 Task: Save an audio file in a lossless format like FLAC for archival purposes.
Action: Mouse moved to (76, 2)
Screenshot: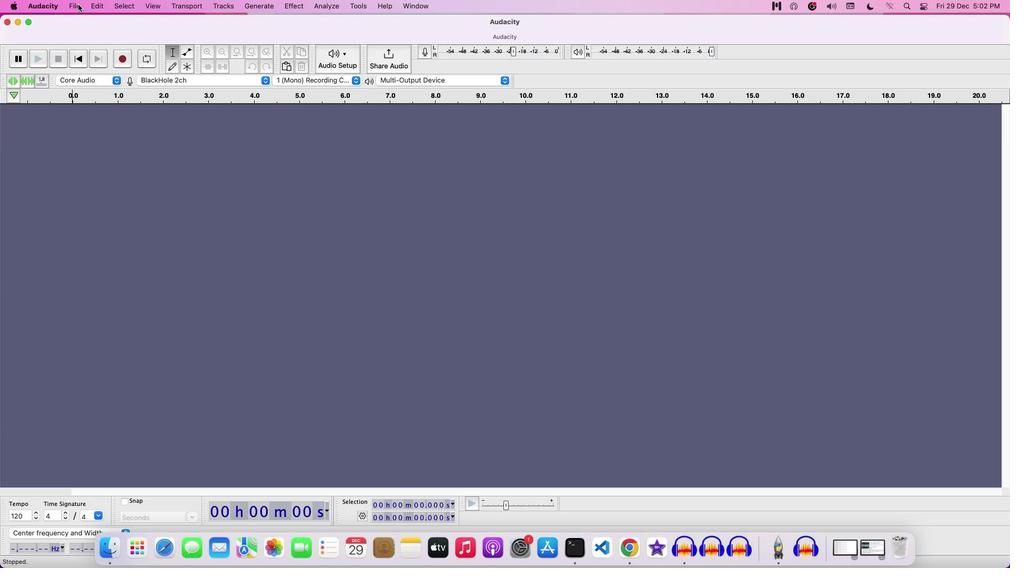 
Action: Mouse pressed left at (76, 2)
Screenshot: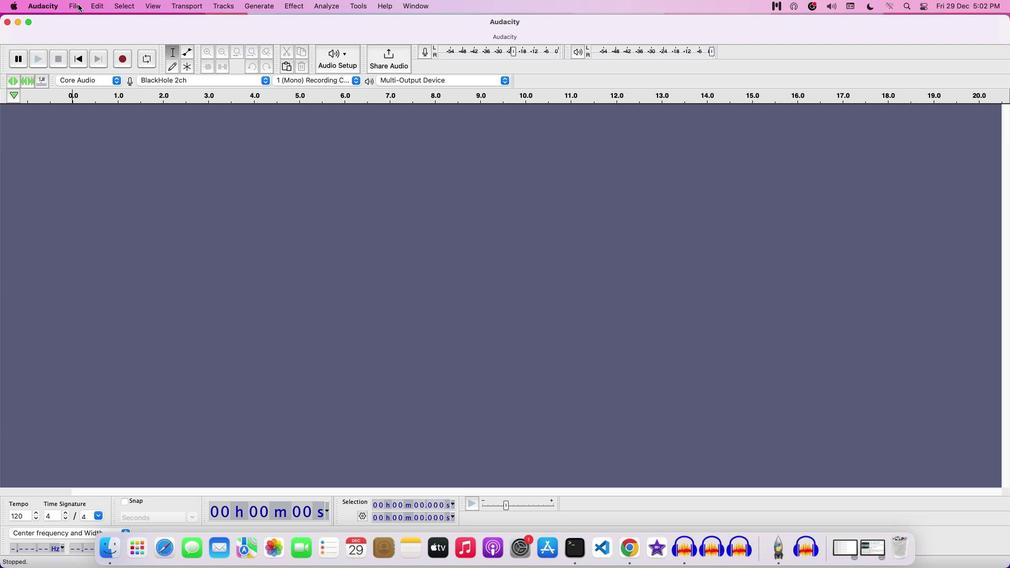 
Action: Mouse moved to (94, 31)
Screenshot: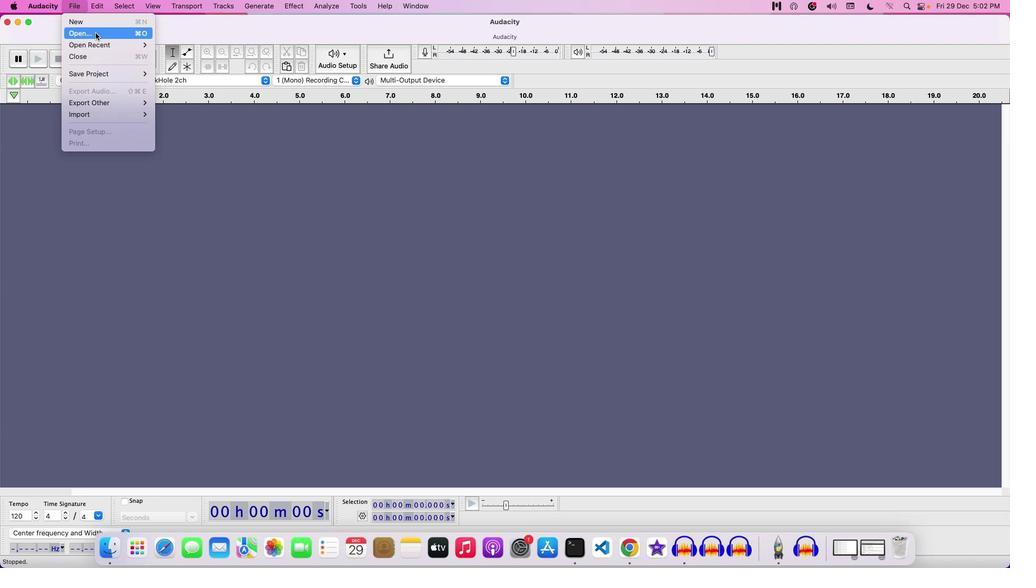 
Action: Mouse pressed left at (94, 31)
Screenshot: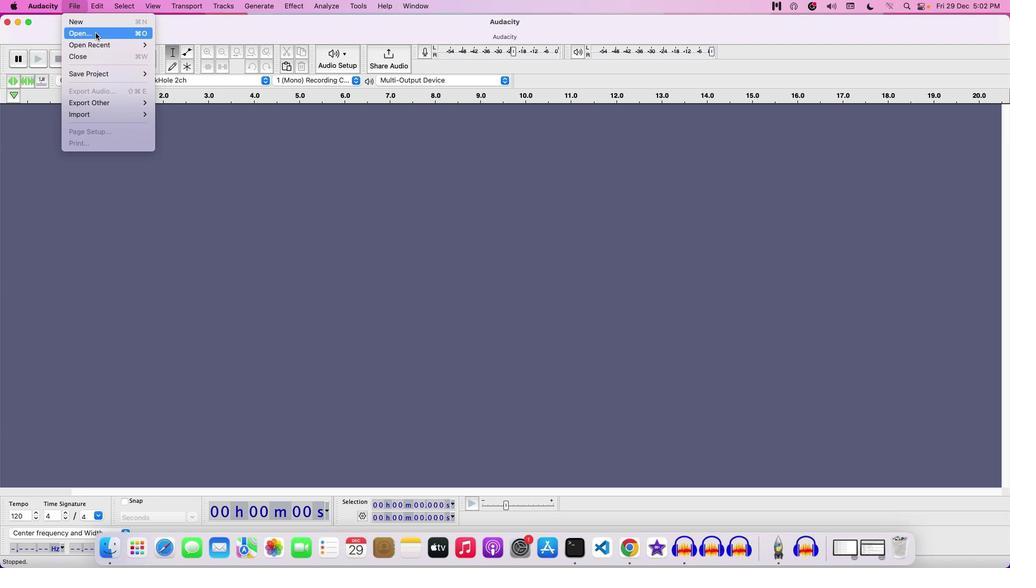 
Action: Mouse moved to (429, 152)
Screenshot: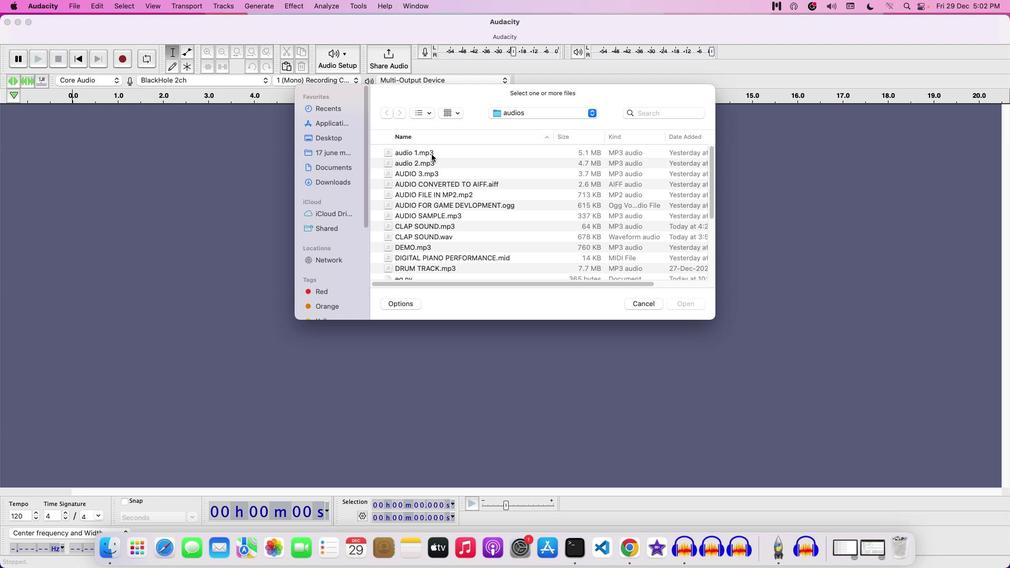 
Action: Mouse pressed left at (429, 152)
Screenshot: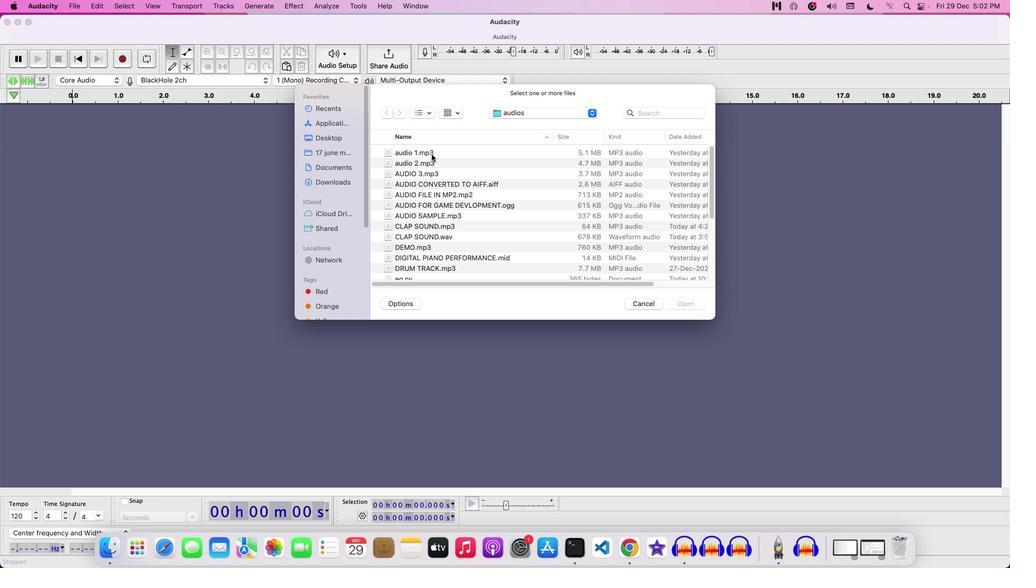 
Action: Mouse moved to (684, 298)
Screenshot: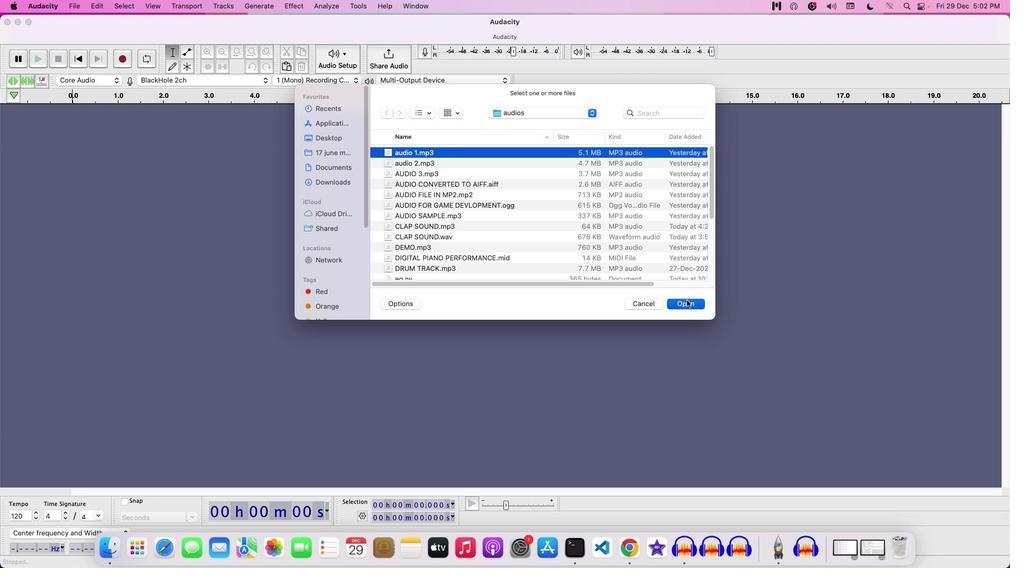 
Action: Mouse pressed left at (684, 298)
Screenshot: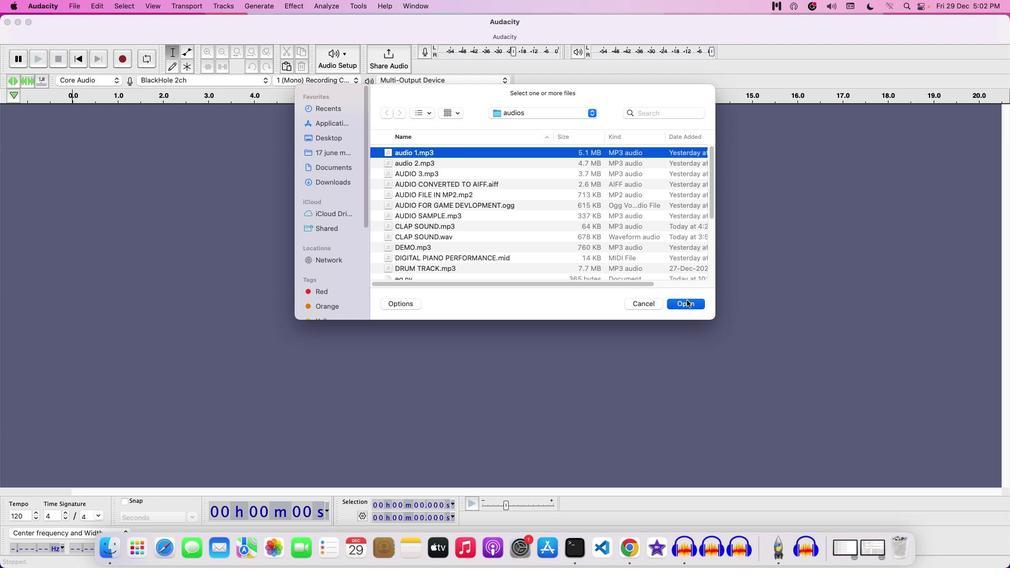 
Action: Mouse moved to (222, 147)
Screenshot: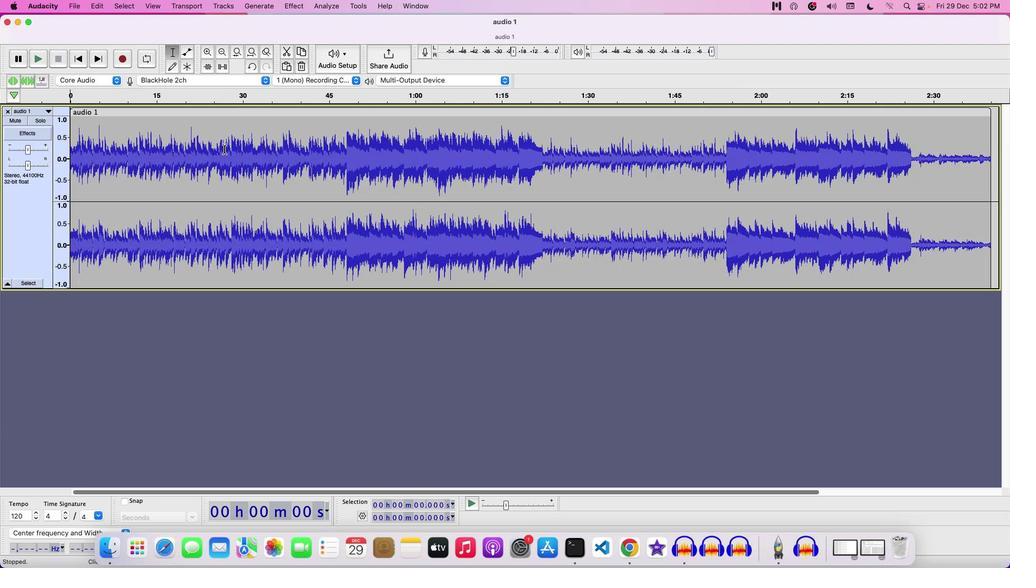 
Action: Key pressed Key.space
Screenshot: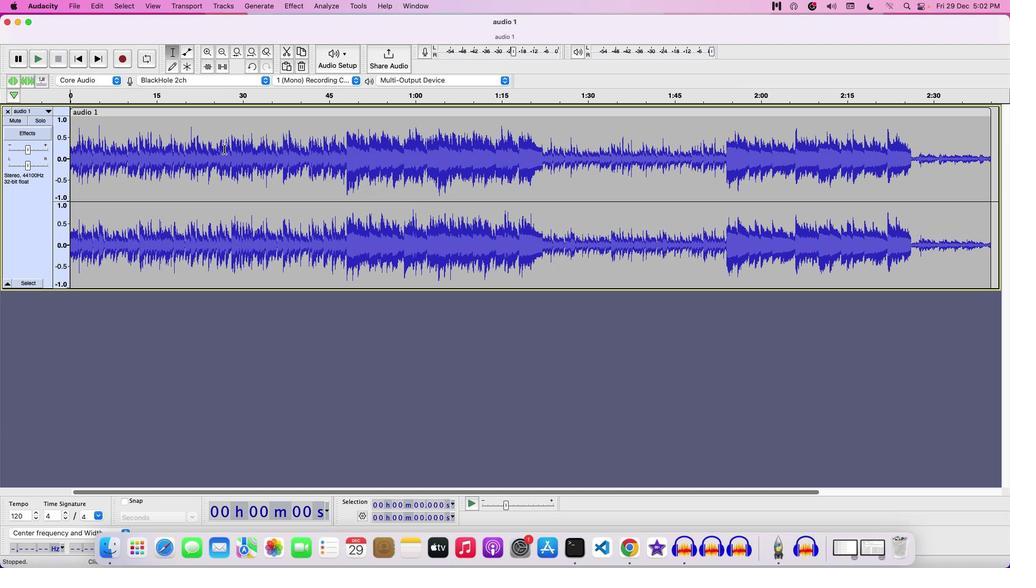 
Action: Mouse moved to (57, 148)
Screenshot: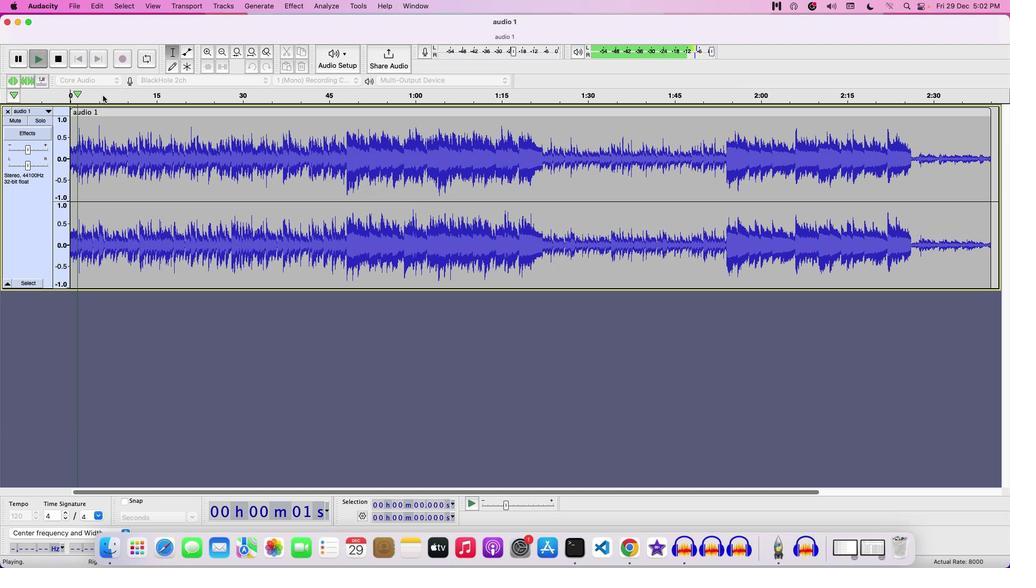 
Action: Key pressed Key.space
Screenshot: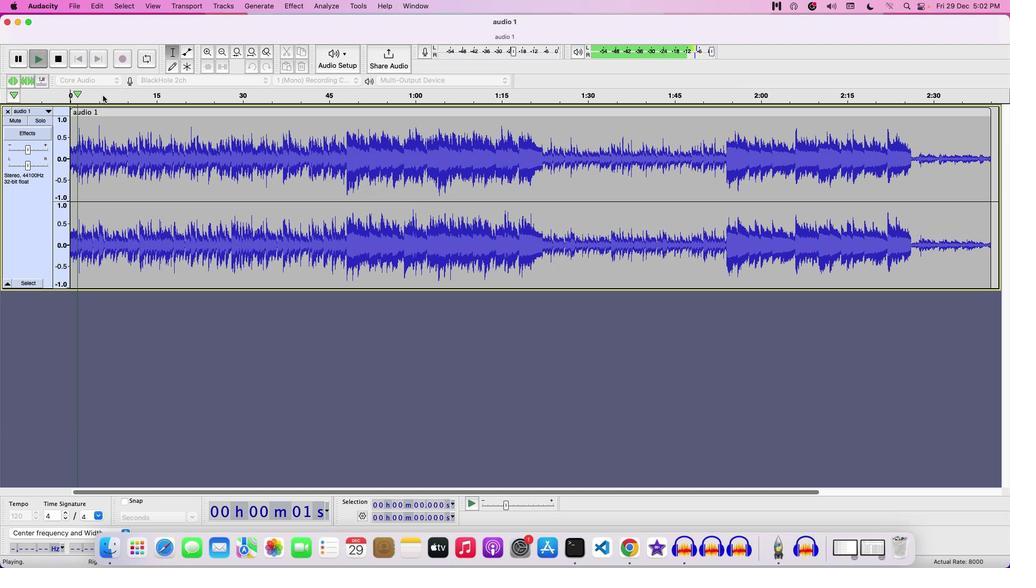 
Action: Mouse moved to (69, 6)
Screenshot: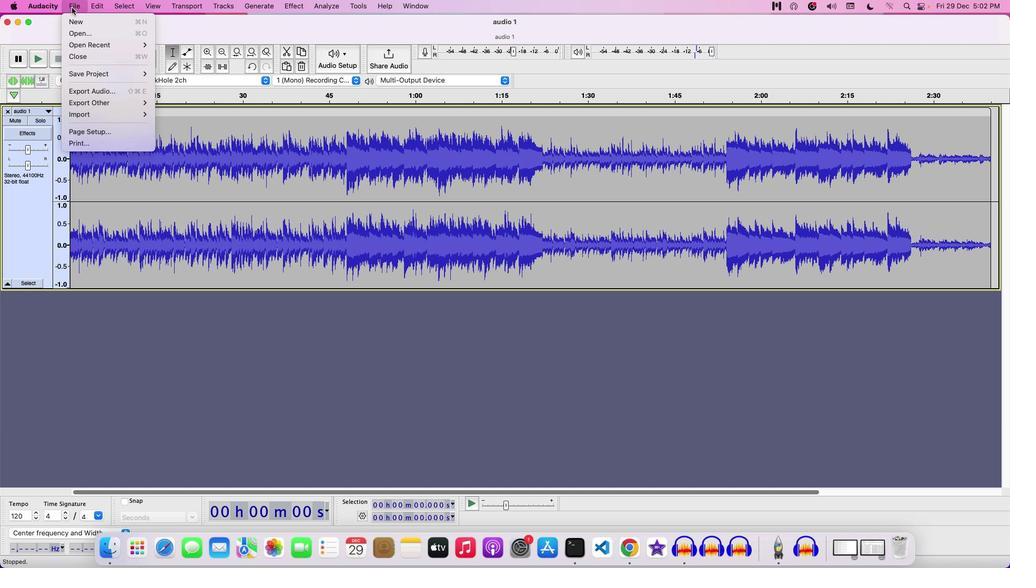 
Action: Mouse pressed left at (69, 6)
Screenshot: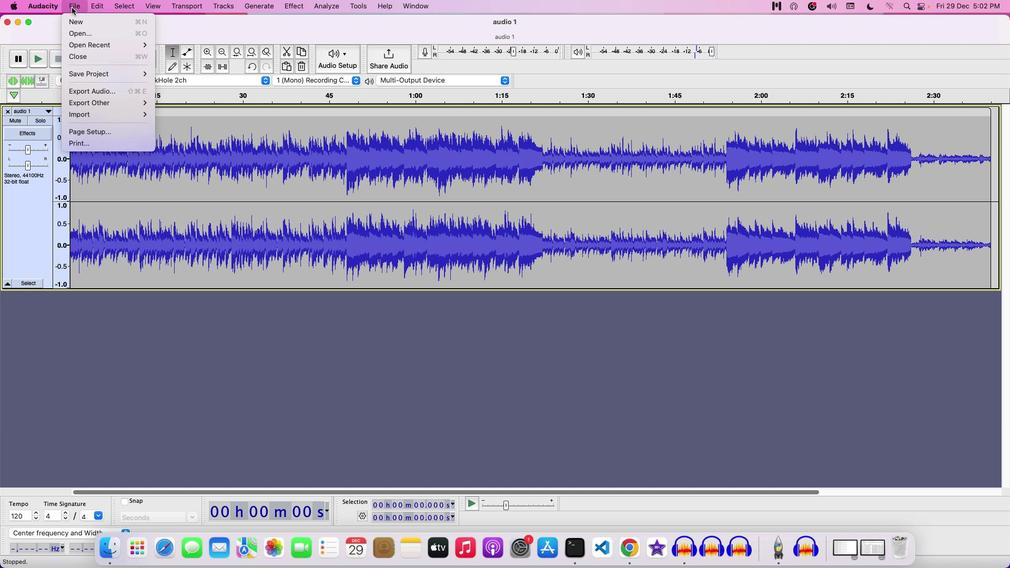 
Action: Mouse moved to (140, 88)
Screenshot: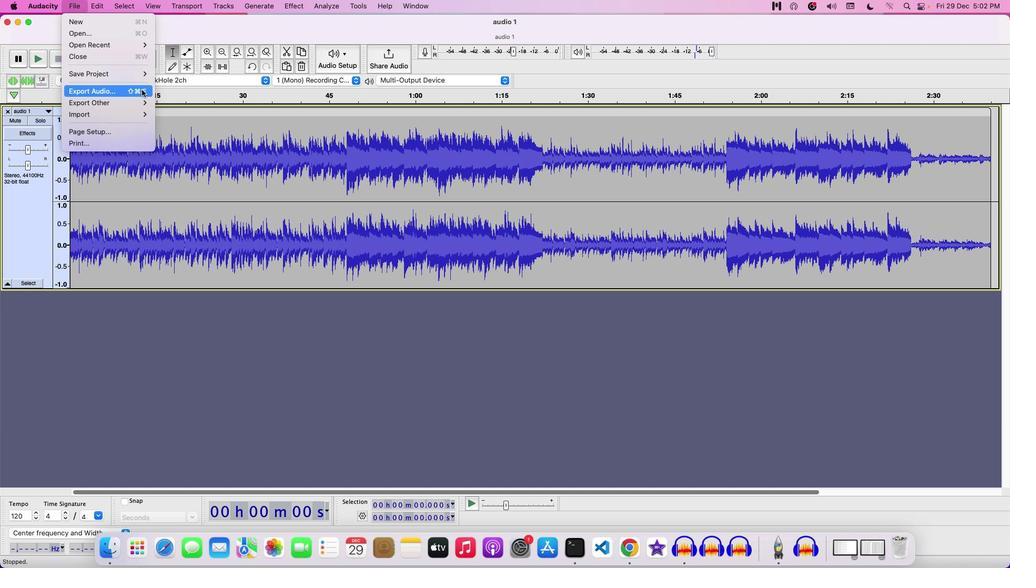 
Action: Mouse pressed left at (140, 88)
Screenshot: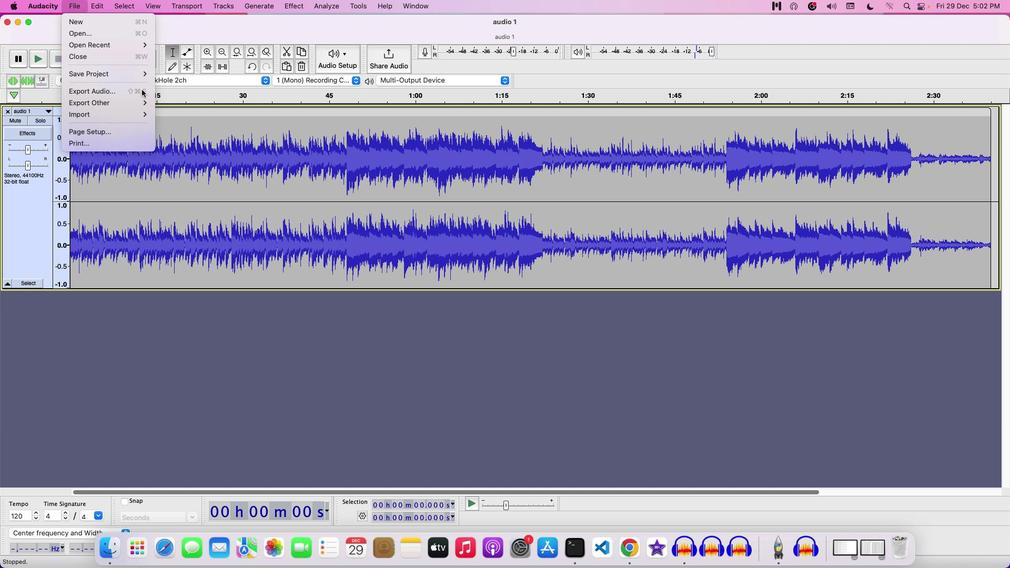 
Action: Mouse moved to (304, 159)
Screenshot: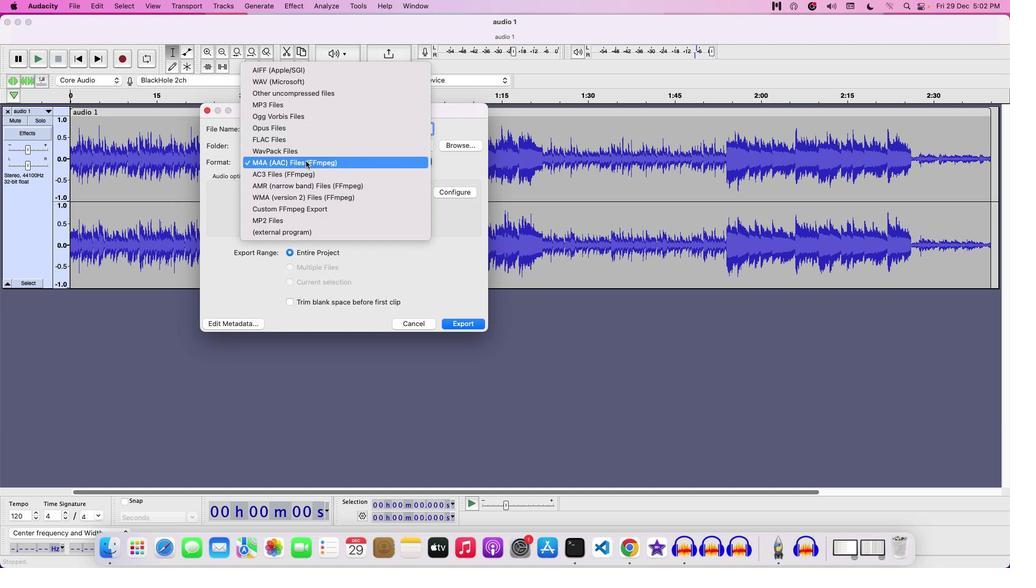 
Action: Mouse pressed left at (304, 159)
Screenshot: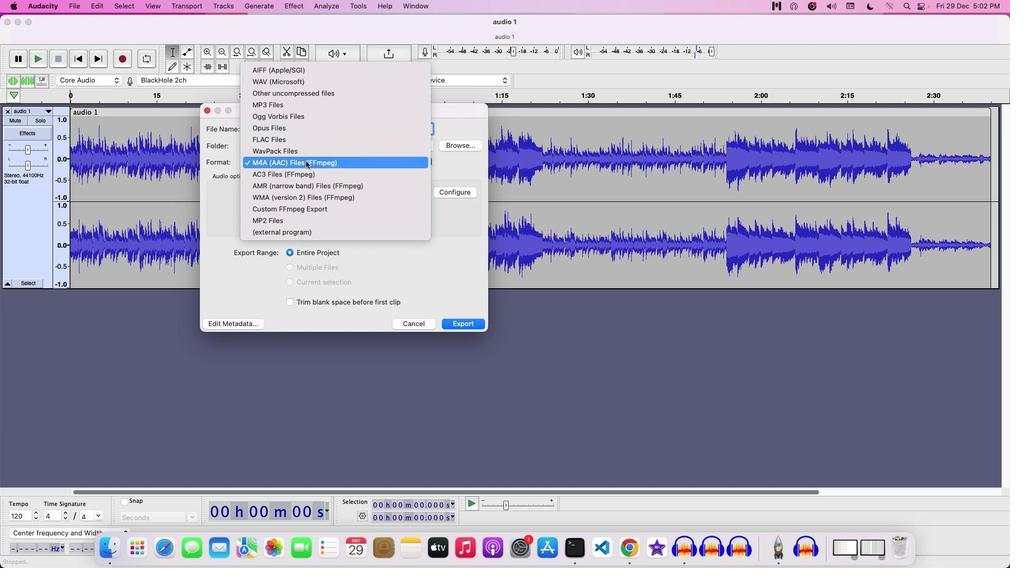 
Action: Mouse moved to (302, 146)
Screenshot: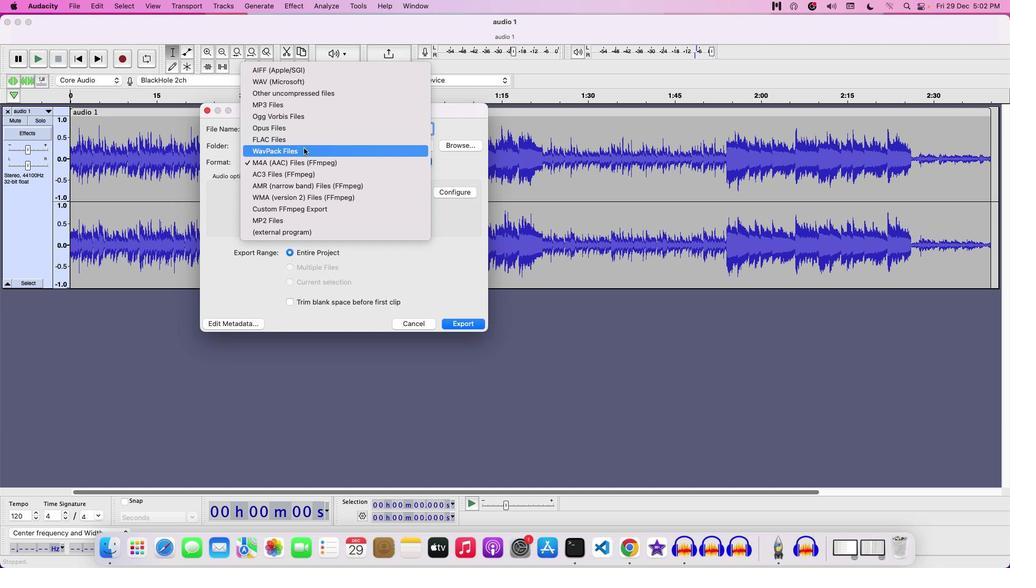 
Action: Mouse scrolled (302, 146) with delta (-1, -1)
Screenshot: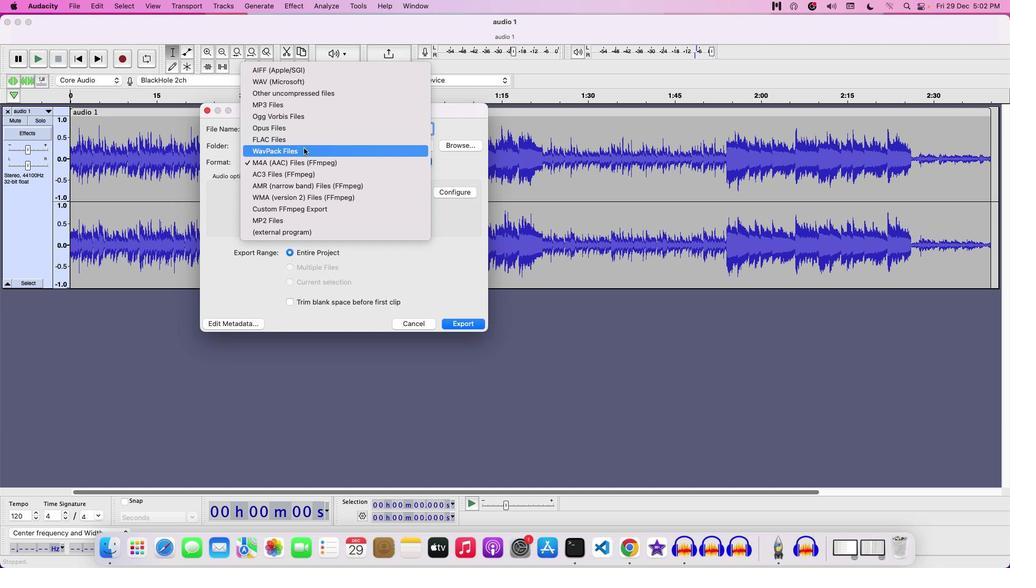 
Action: Mouse scrolled (302, 146) with delta (-1, -1)
Screenshot: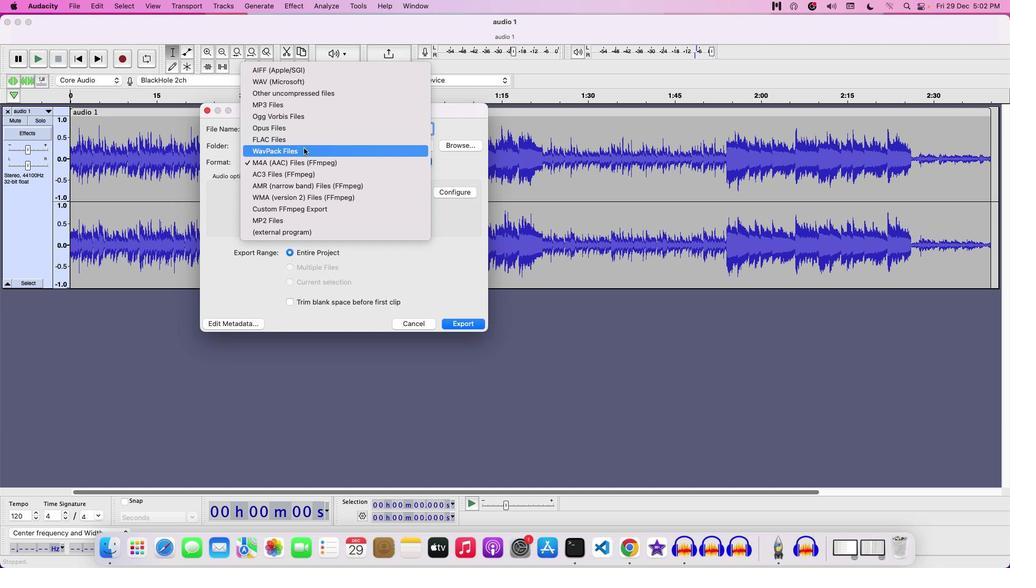 
Action: Mouse moved to (319, 163)
Screenshot: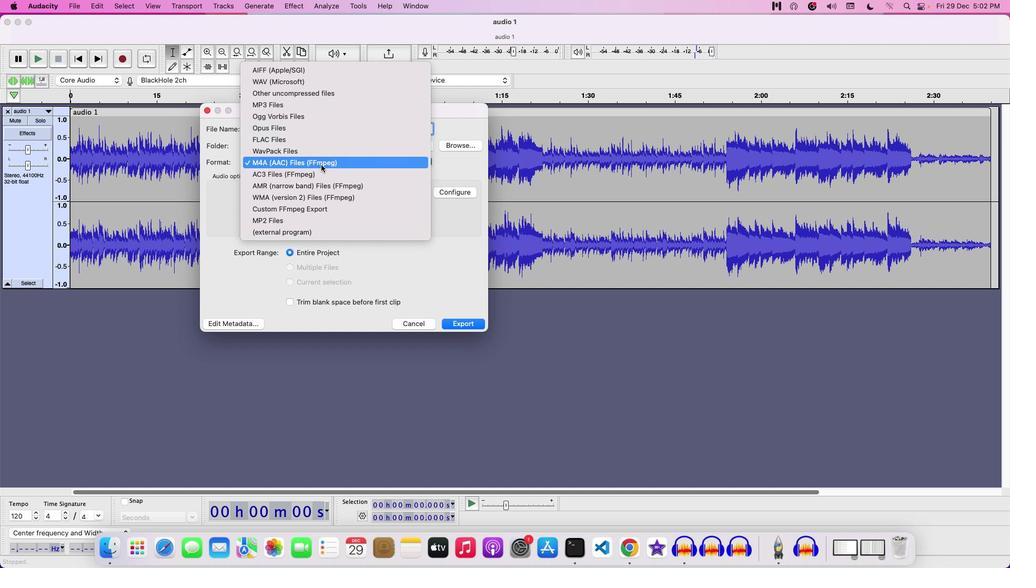 
Action: Mouse scrolled (319, 163) with delta (-1, -1)
Screenshot: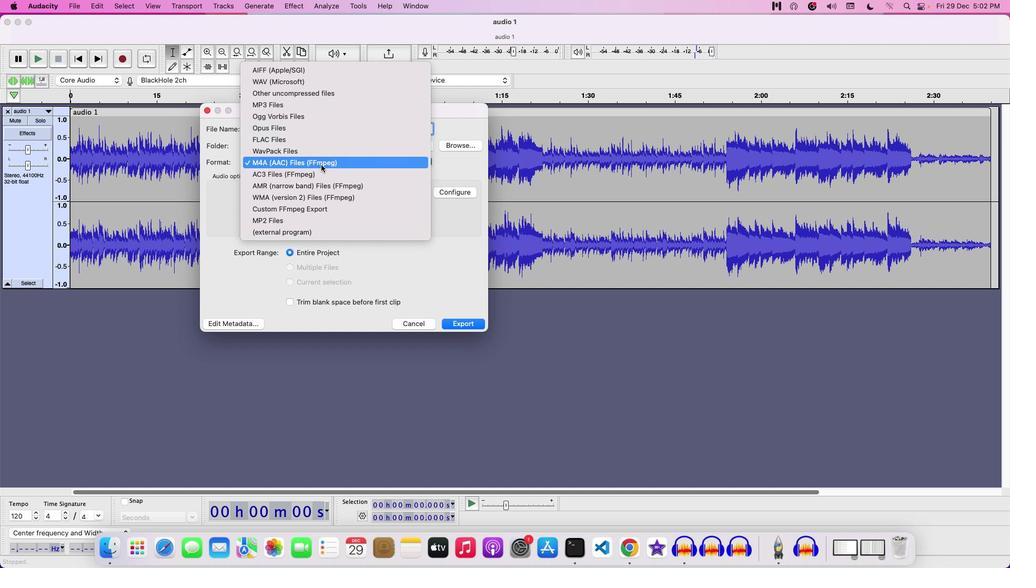 
Action: Mouse scrolled (319, 163) with delta (-1, -1)
Screenshot: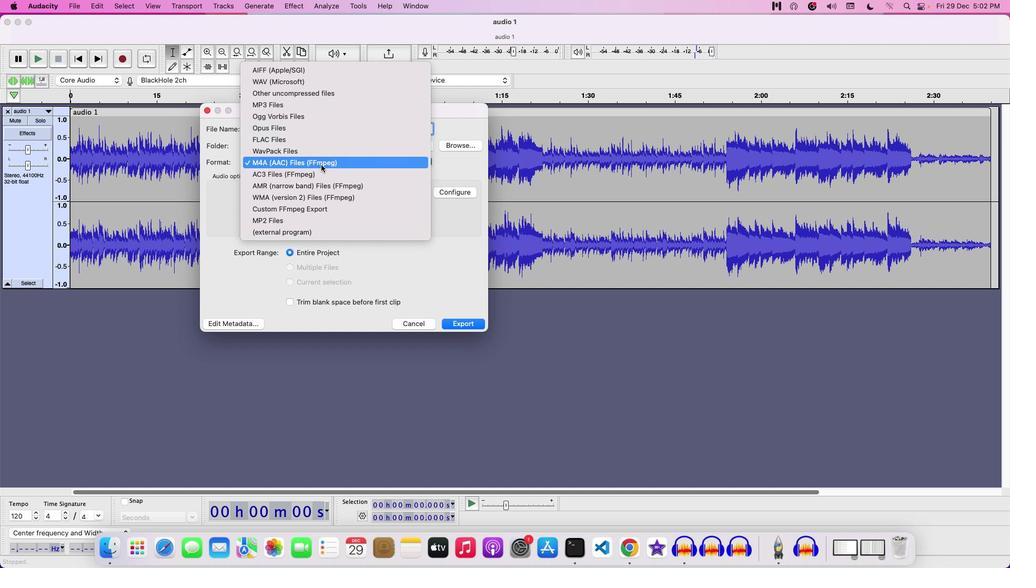 
Action: Mouse scrolled (319, 163) with delta (-1, -2)
Screenshot: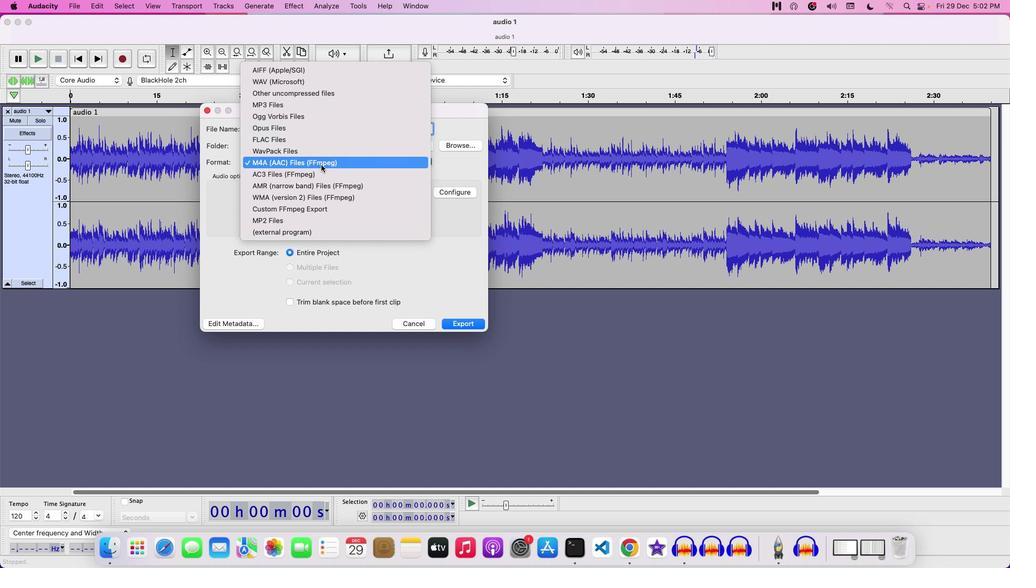 
Action: Mouse moved to (303, 140)
Screenshot: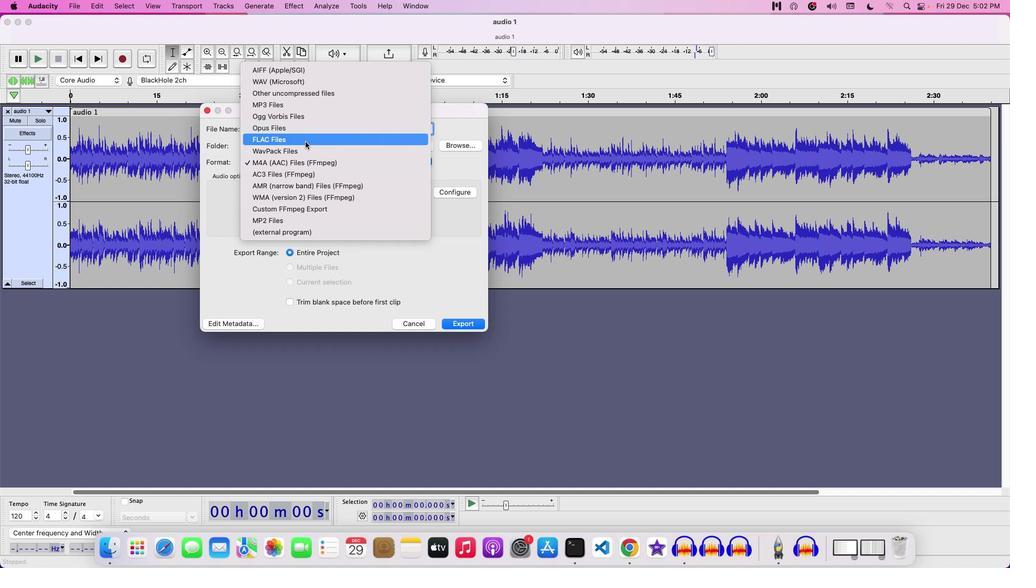 
Action: Mouse pressed left at (303, 140)
Screenshot: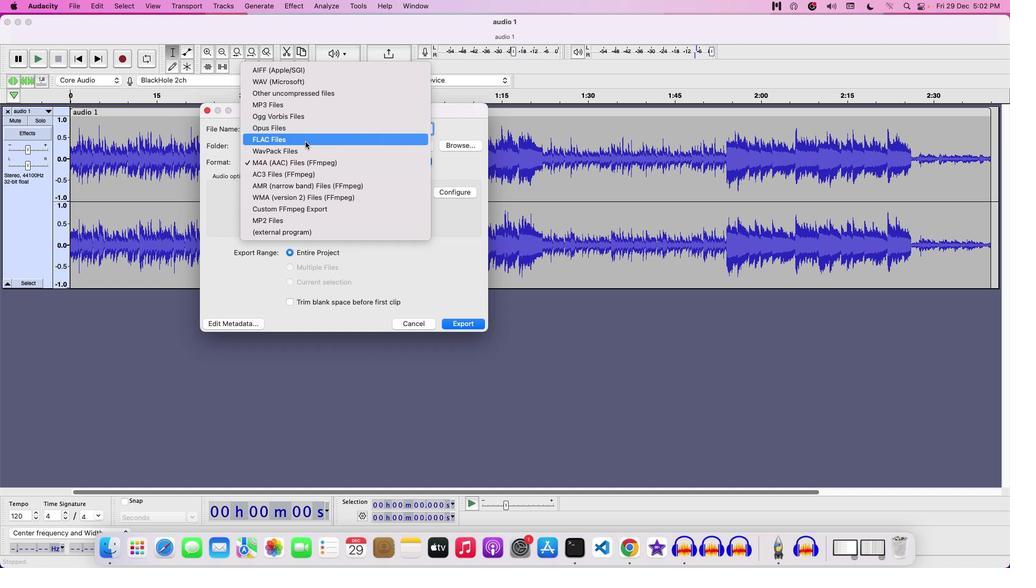 
Action: Mouse moved to (458, 335)
Screenshot: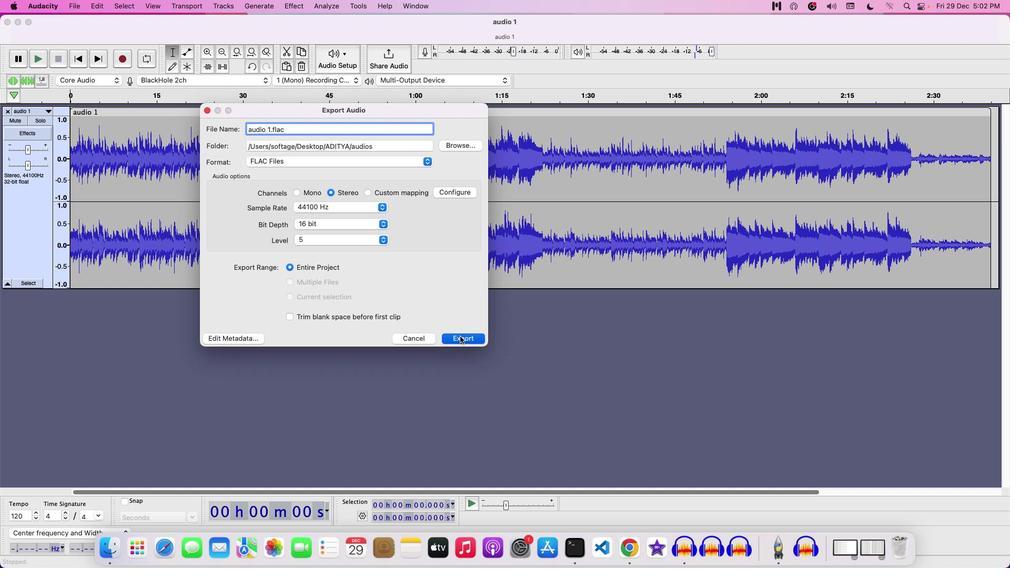 
Action: Mouse pressed left at (458, 335)
Screenshot: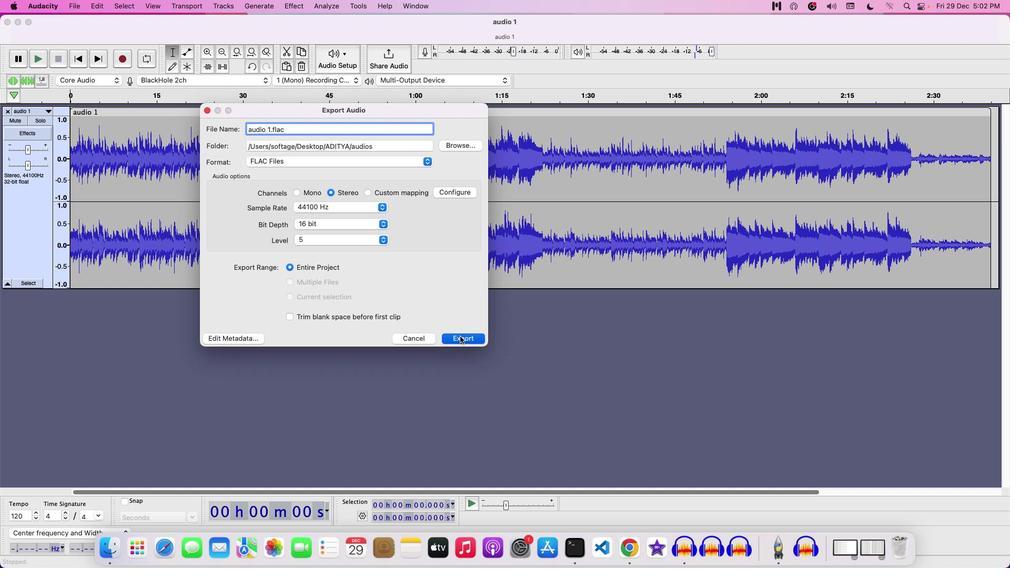 
Action: Mouse moved to (70, 4)
Screenshot: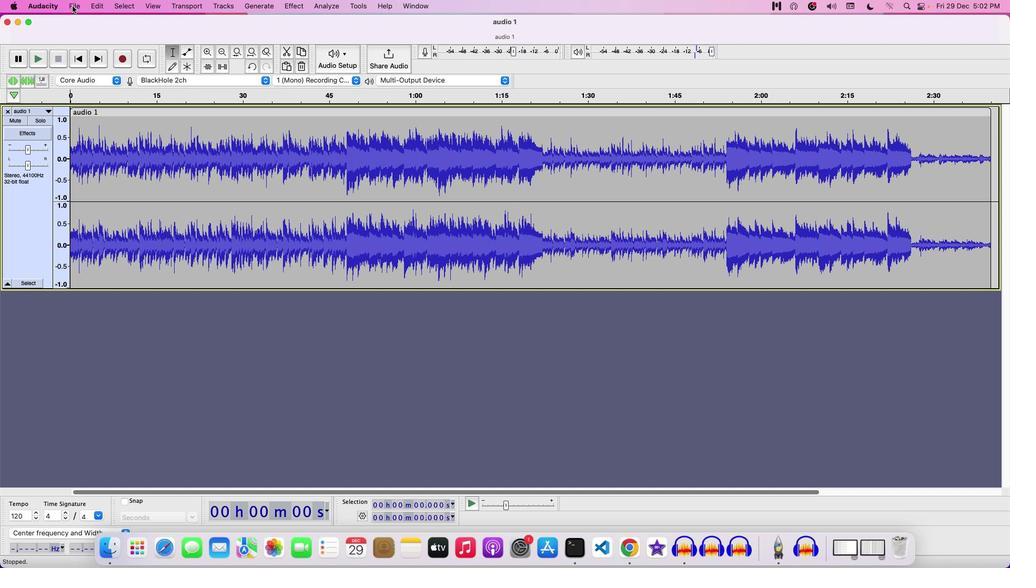 
Action: Mouse pressed left at (70, 4)
Screenshot: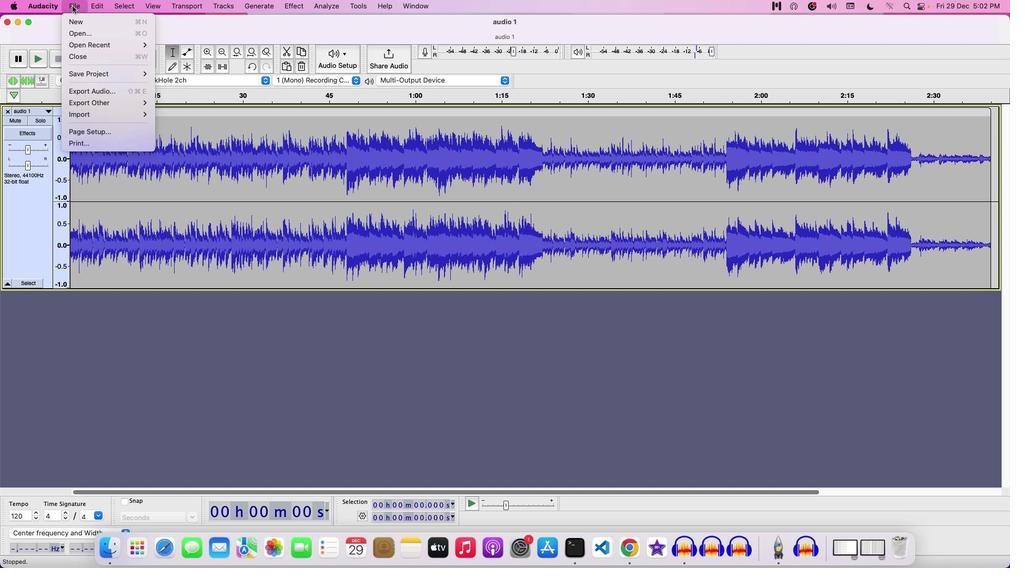 
Action: Mouse moved to (208, 71)
Screenshot: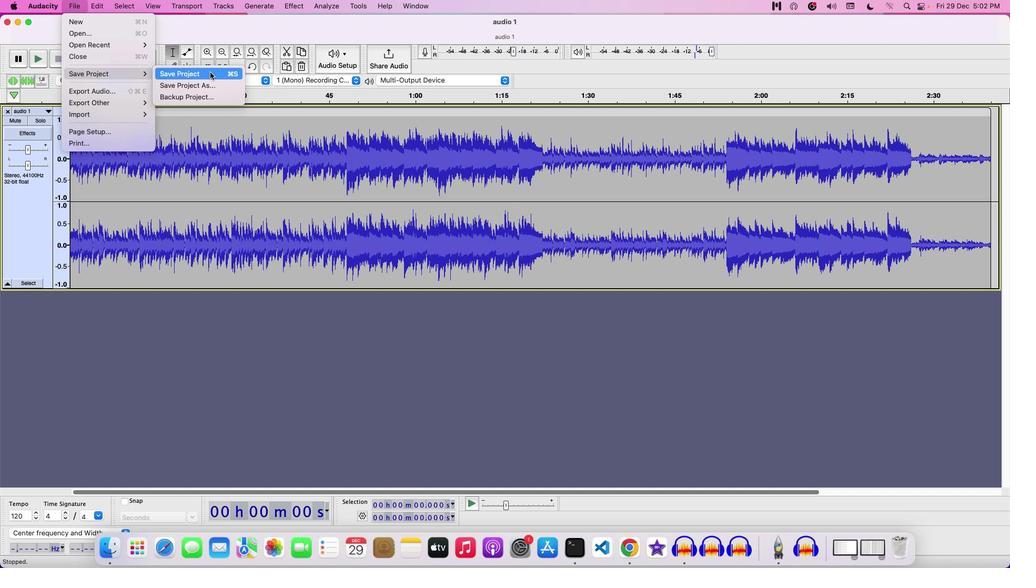 
Action: Mouse pressed left at (208, 71)
Screenshot: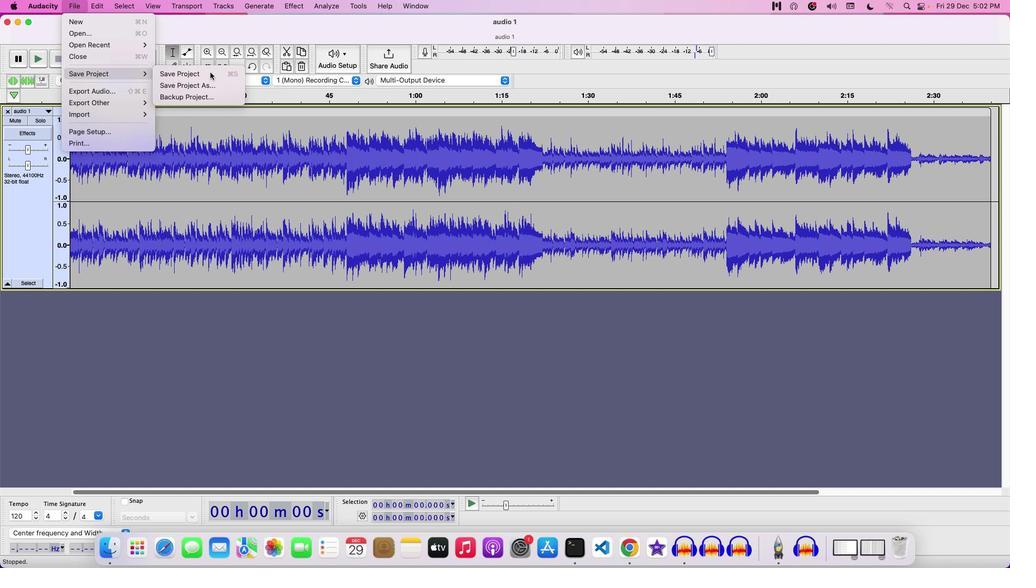 
Action: Mouse moved to (451, 139)
Screenshot: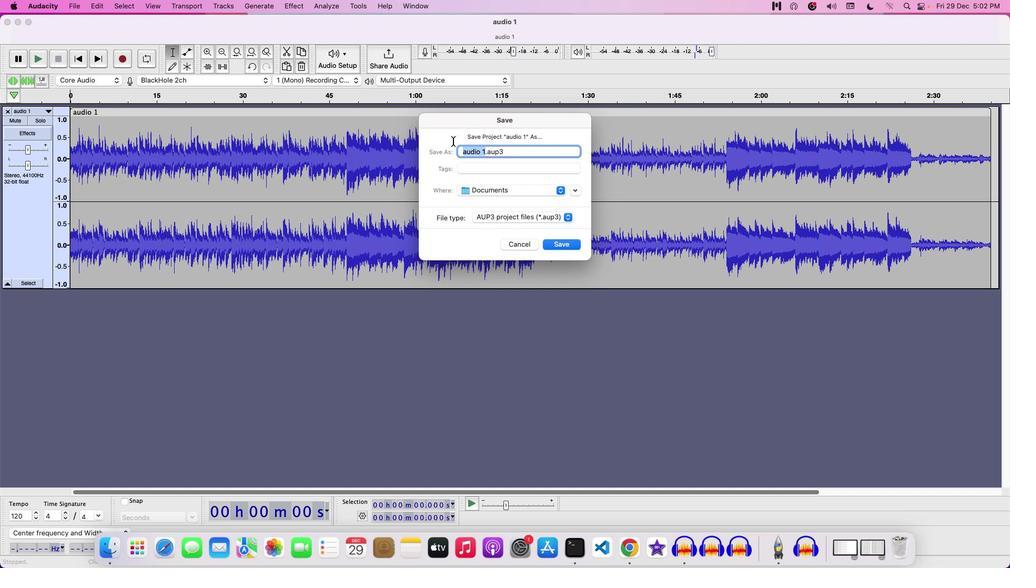 
Action: Key pressed Key.backspace'S''A''V''I''N''G'Key.space'A''I''D'Key.backspaceKey.backspace'U''D''I''O'Key.space'I''N'Key.space';'Key.backspace'L''O''S''S''L''E''S''S'Key.space'F''O''R''M''A''T'
Screenshot: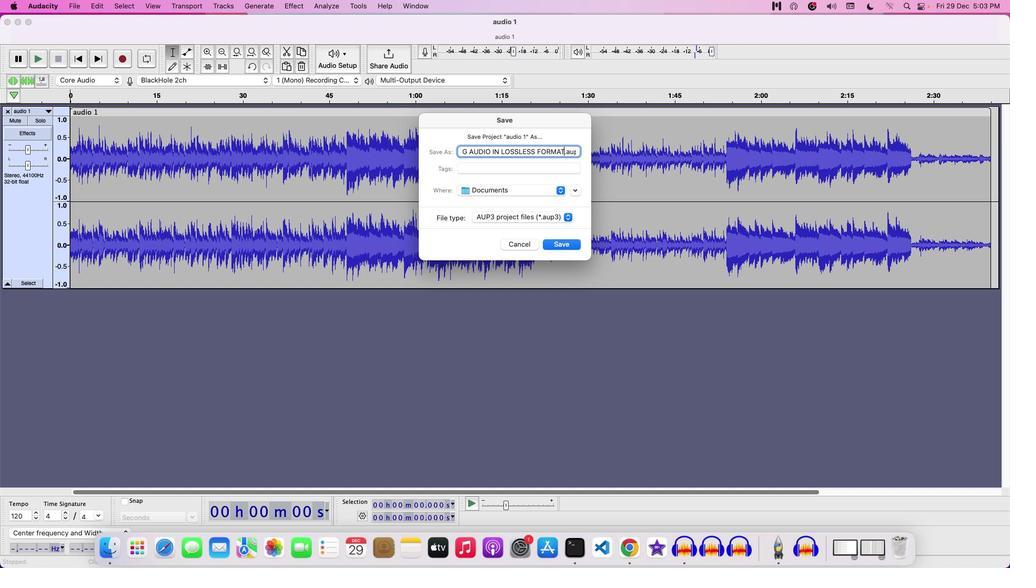 
Action: Mouse moved to (566, 244)
Screenshot: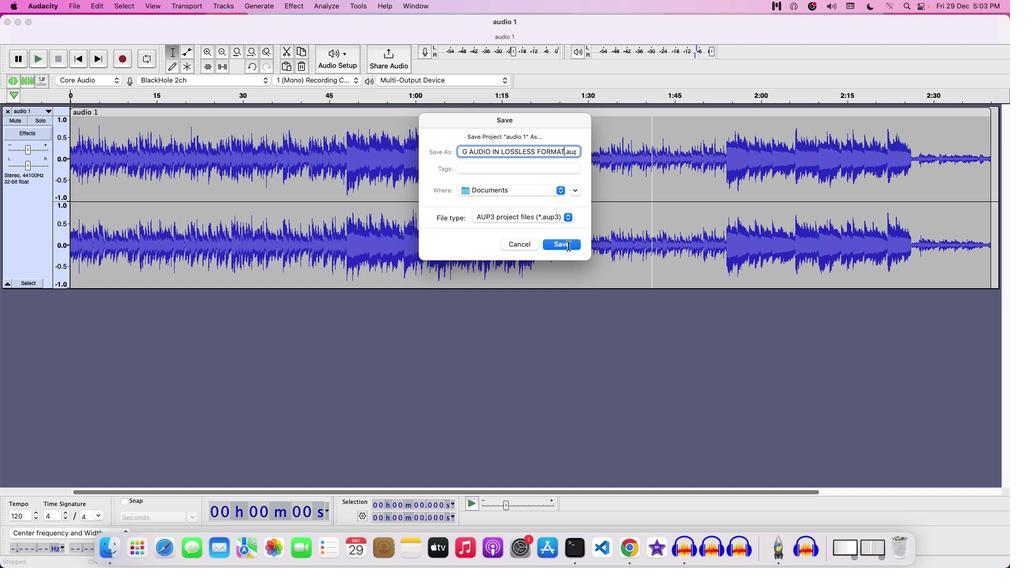 
Action: Mouse pressed left at (566, 244)
Screenshot: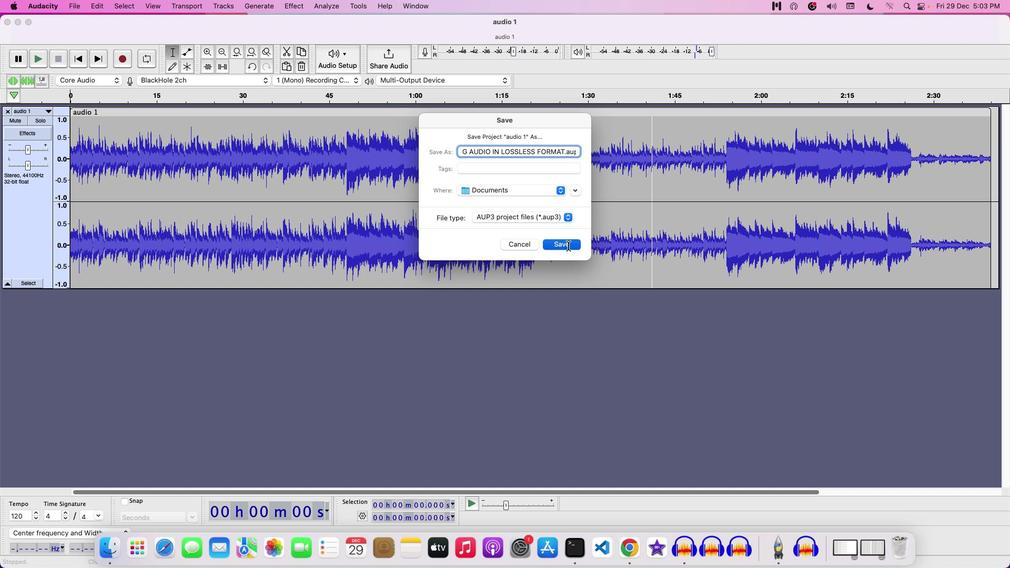 
